 Task: Open Outlook and update the user name, initials, and time zone settings.
Action: Mouse moved to (43, 21)
Screenshot: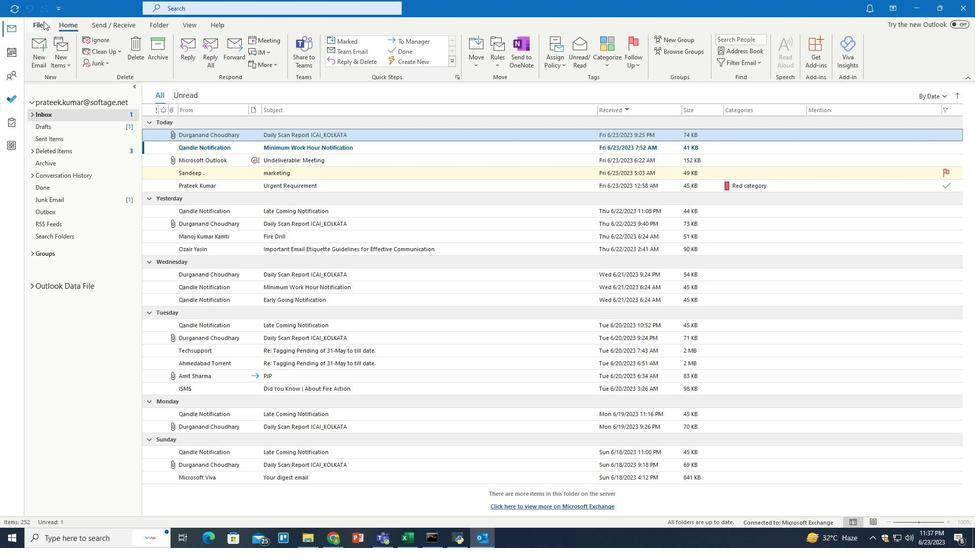 
Action: Mouse pressed left at (43, 21)
Screenshot: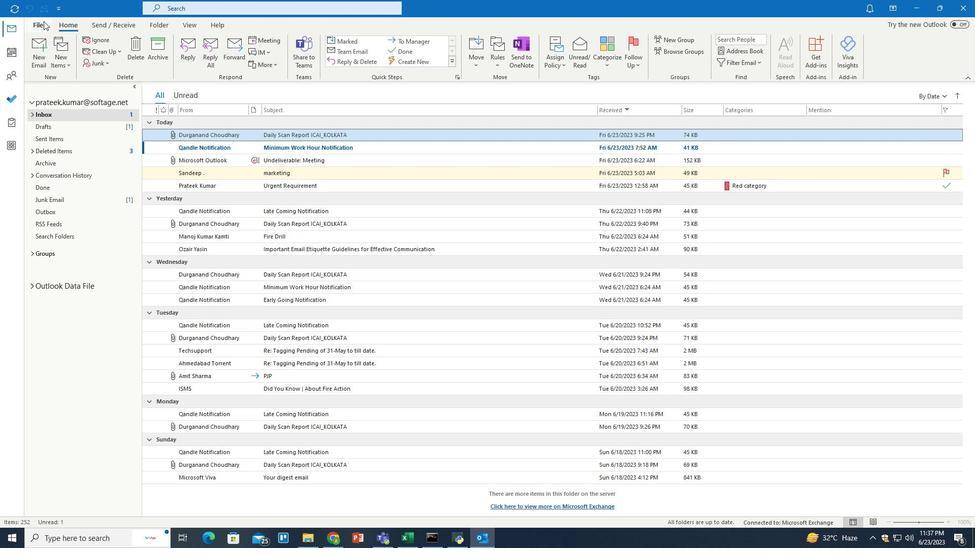 
Action: Mouse moved to (27, 483)
Screenshot: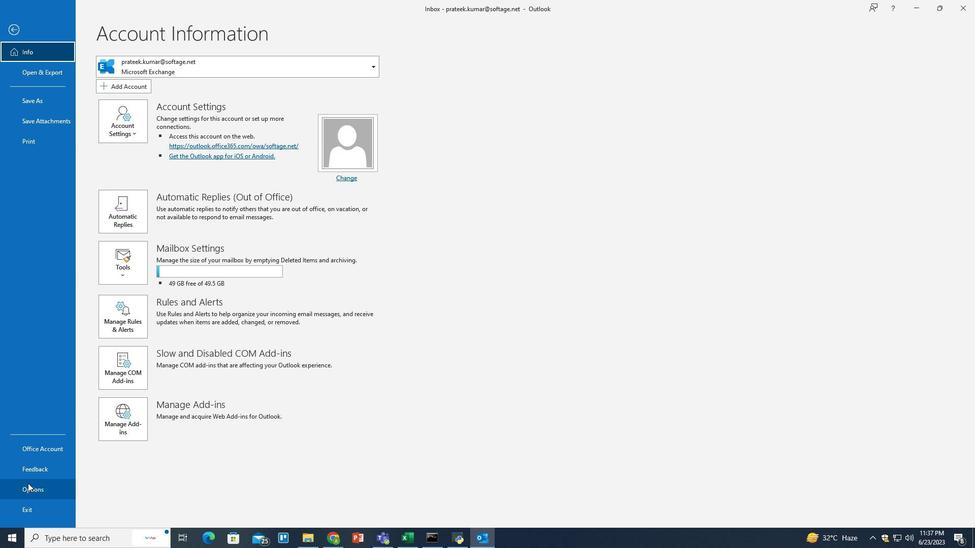 
Action: Mouse pressed left at (27, 483)
Screenshot: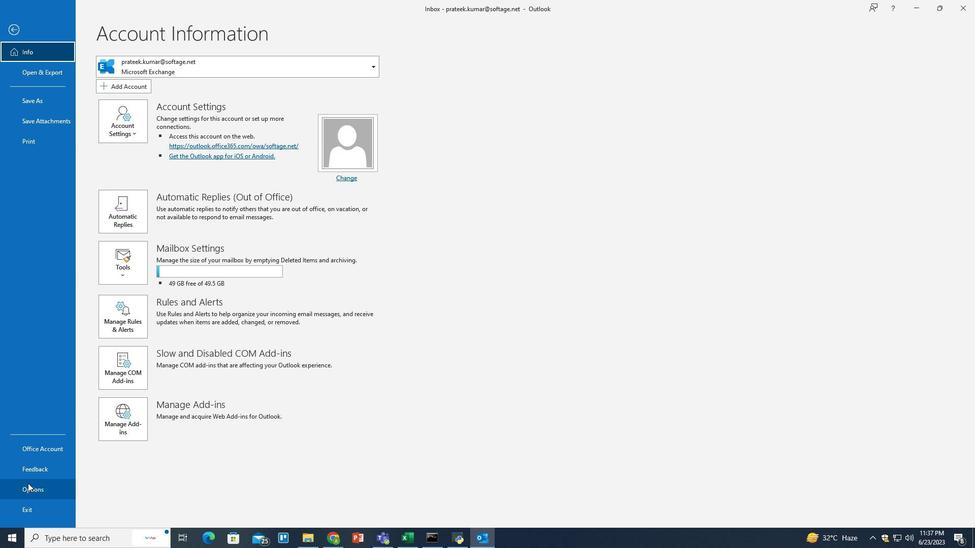 
Action: Mouse moved to (316, 138)
Screenshot: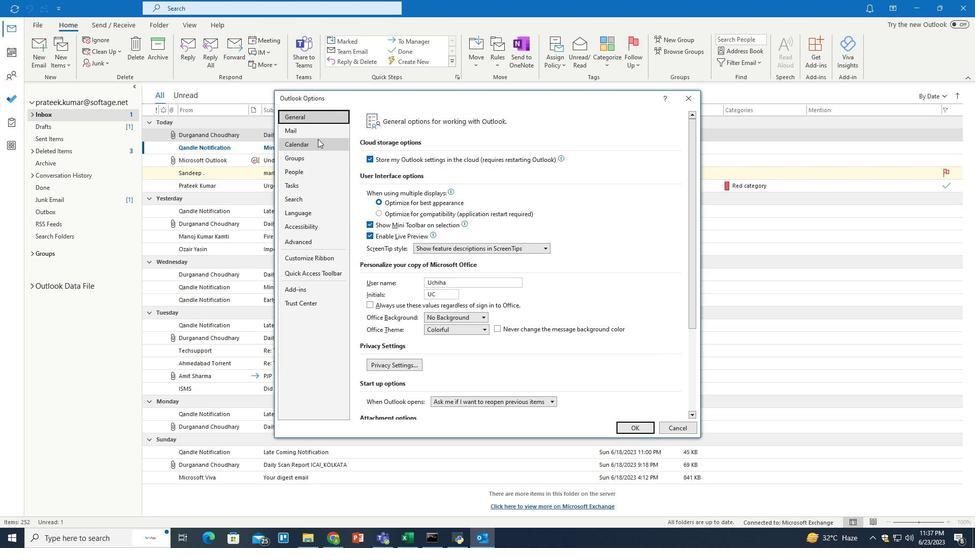 
Action: Mouse pressed left at (316, 138)
Screenshot: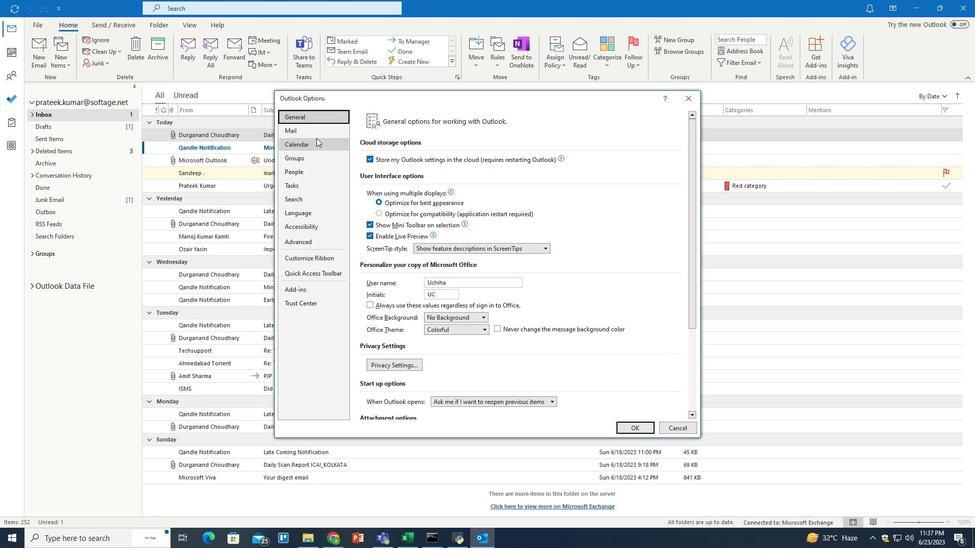 
Action: Mouse moved to (393, 248)
Screenshot: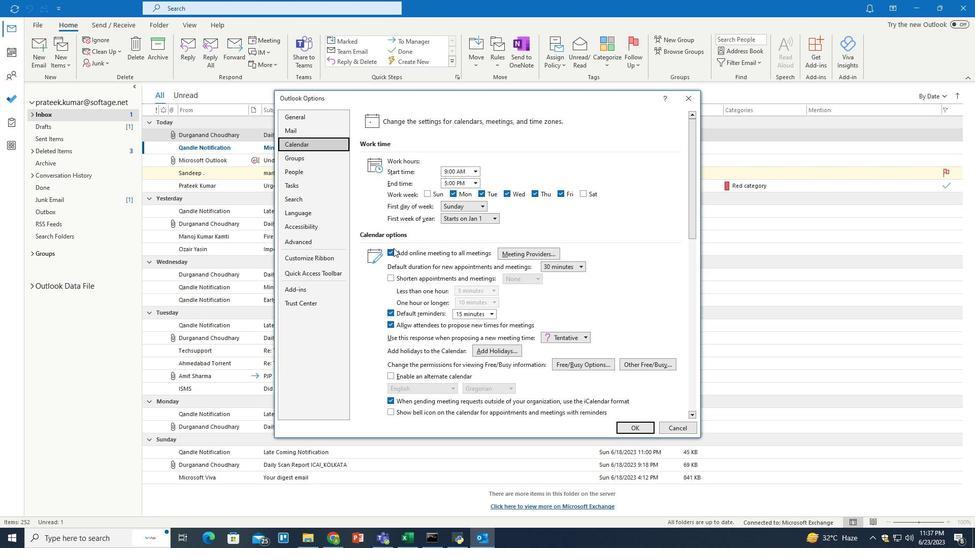 
Action: Mouse scrolled (393, 247) with delta (0, 0)
Screenshot: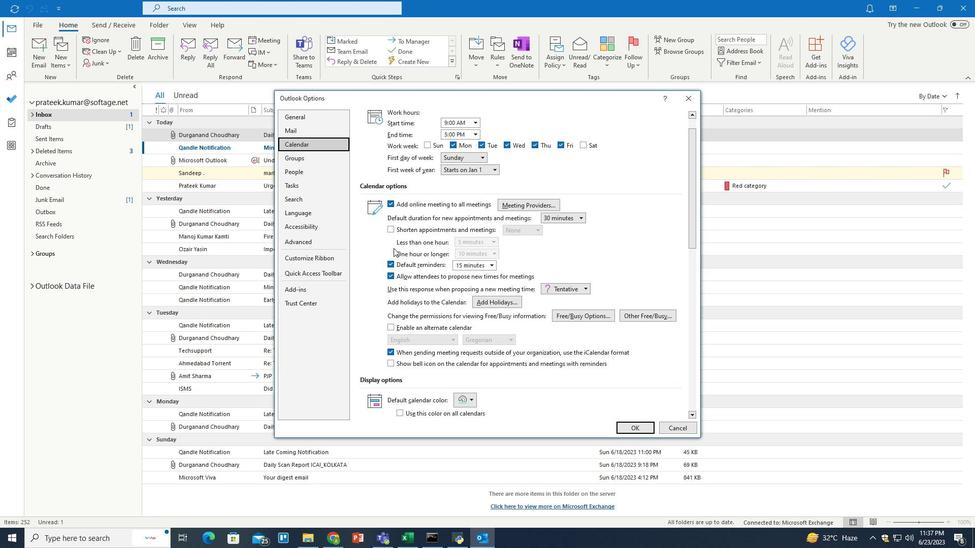 
Action: Mouse scrolled (393, 247) with delta (0, 0)
Screenshot: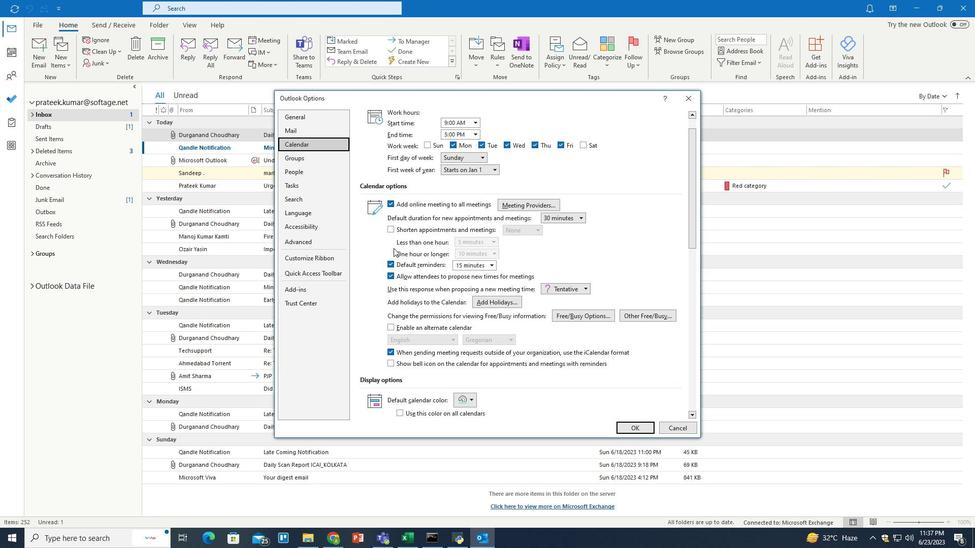 
Action: Mouse scrolled (393, 247) with delta (0, 0)
Screenshot: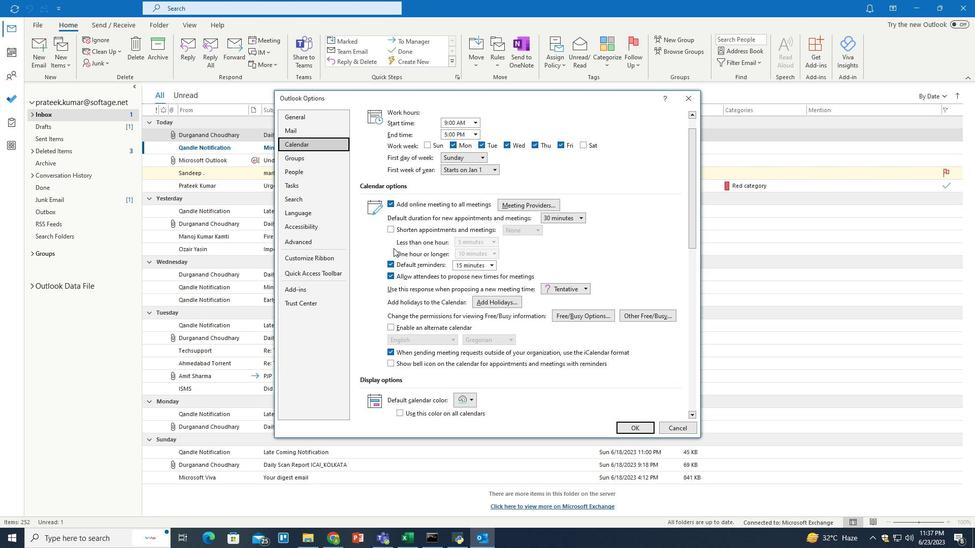 
Action: Mouse scrolled (393, 247) with delta (0, 0)
Screenshot: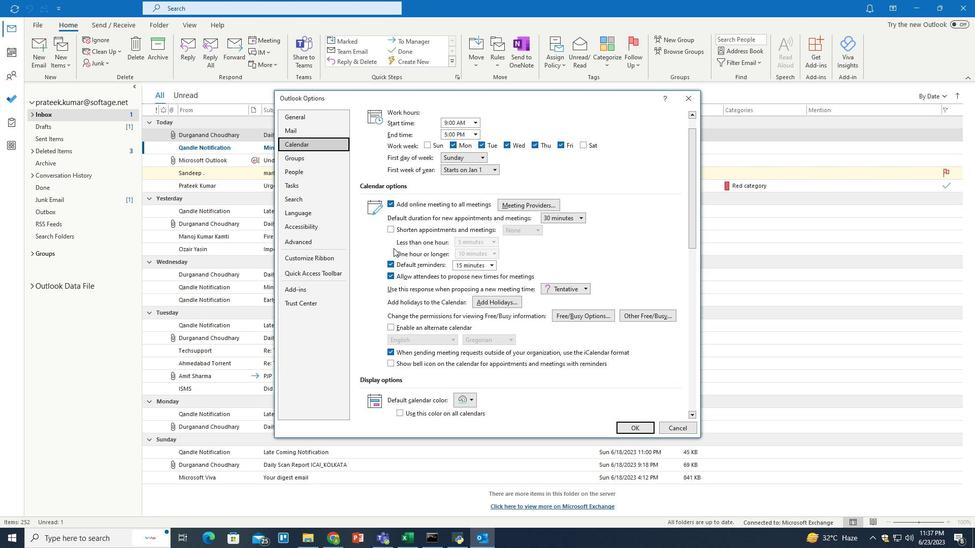 
Action: Mouse scrolled (393, 247) with delta (0, 0)
Screenshot: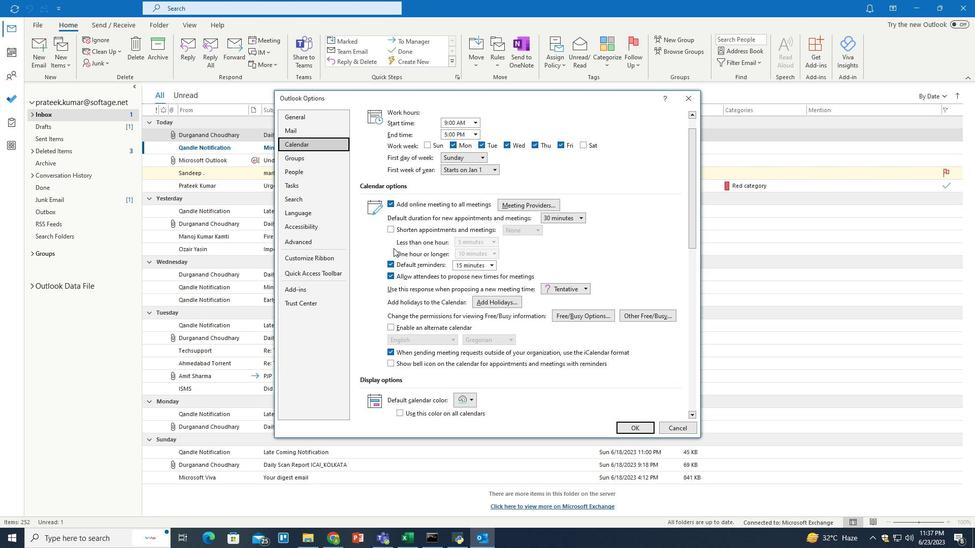 
Action: Mouse scrolled (393, 247) with delta (0, 0)
Screenshot: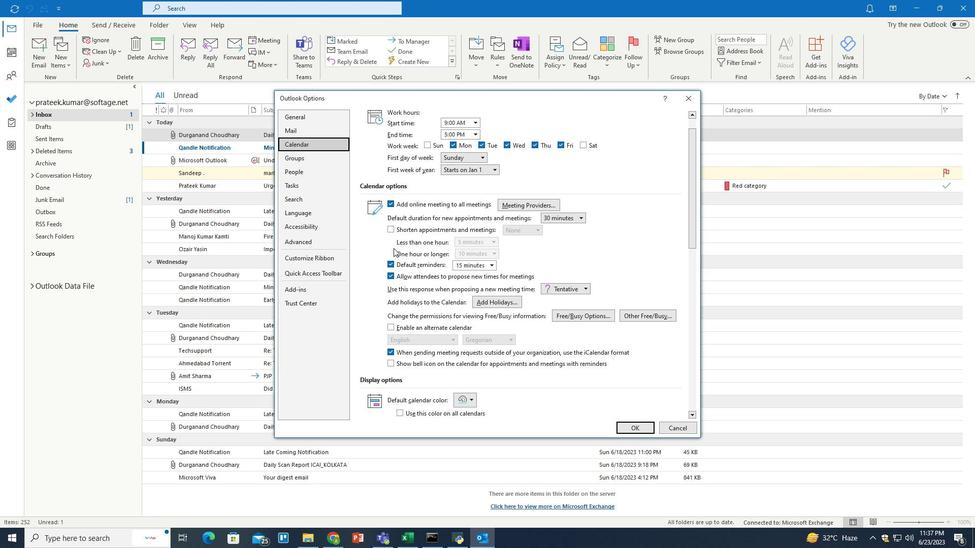 
Action: Mouse scrolled (393, 247) with delta (0, 0)
Screenshot: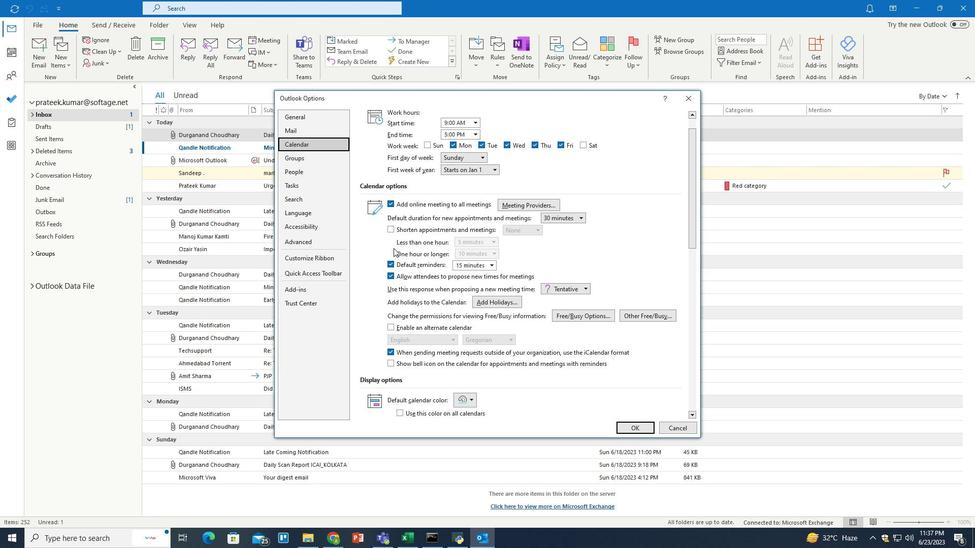 
Action: Mouse moved to (393, 250)
Screenshot: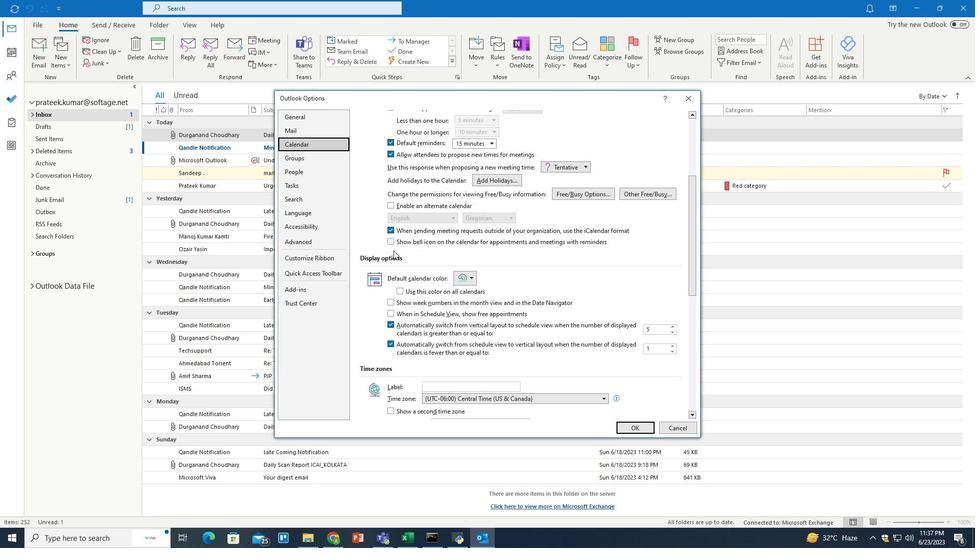 
Action: Mouse scrolled (393, 250) with delta (0, 0)
Screenshot: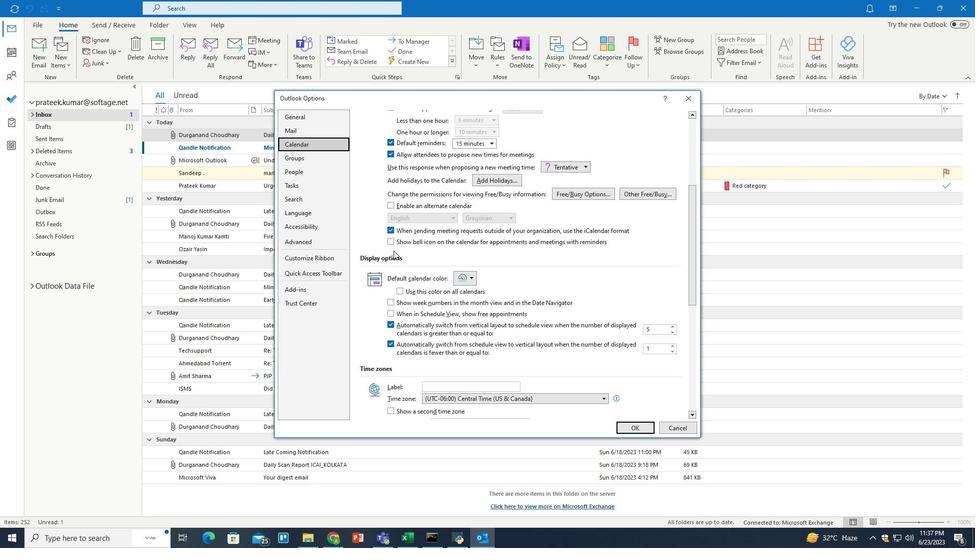 
Action: Mouse scrolled (393, 250) with delta (0, 0)
Screenshot: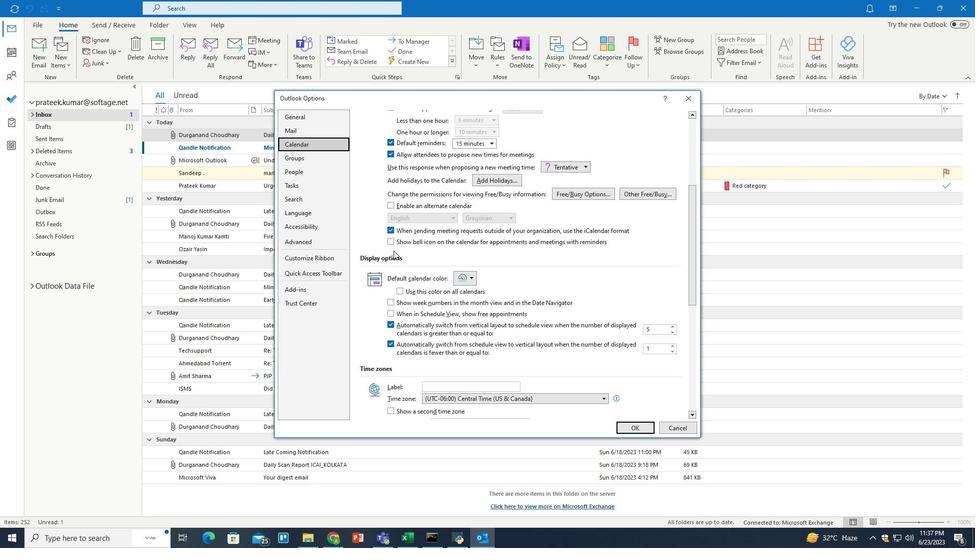 
Action: Mouse scrolled (393, 249) with delta (0, -1)
Screenshot: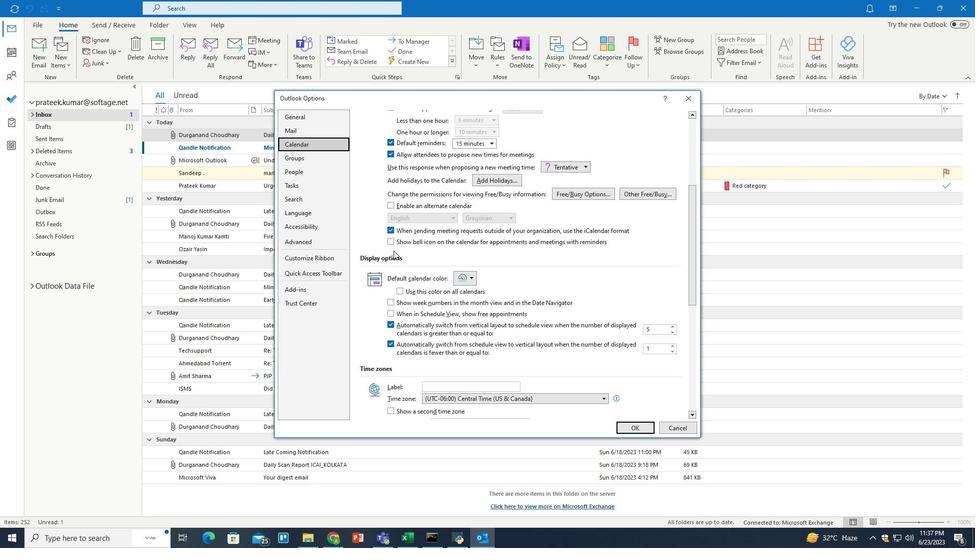 
Action: Mouse scrolled (393, 250) with delta (0, 0)
Screenshot: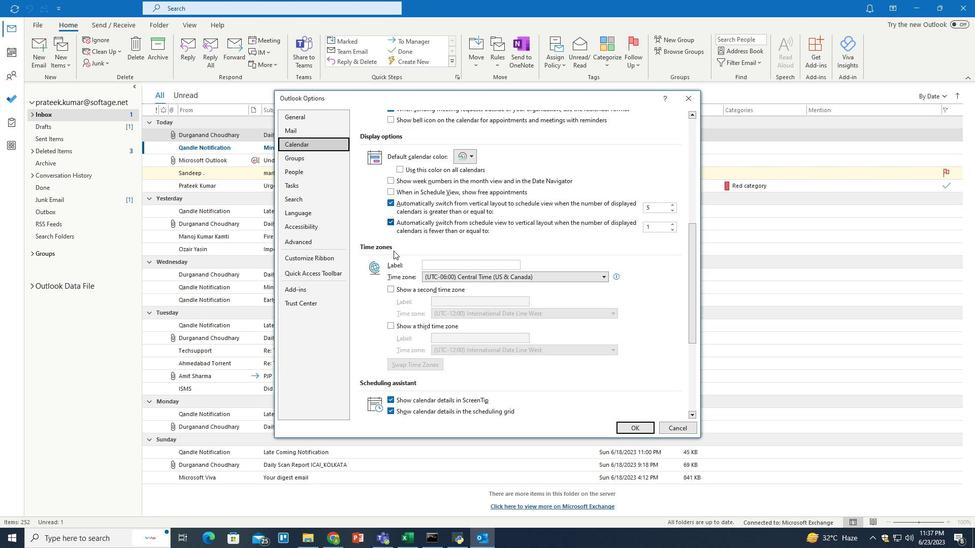 
Action: Mouse scrolled (393, 250) with delta (0, 0)
Screenshot: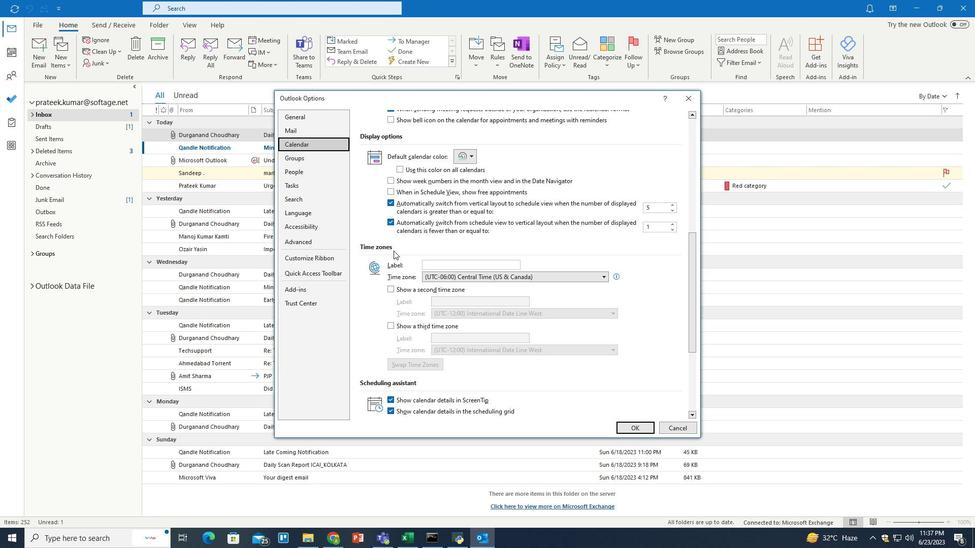 
Action: Mouse scrolled (393, 250) with delta (0, 0)
Screenshot: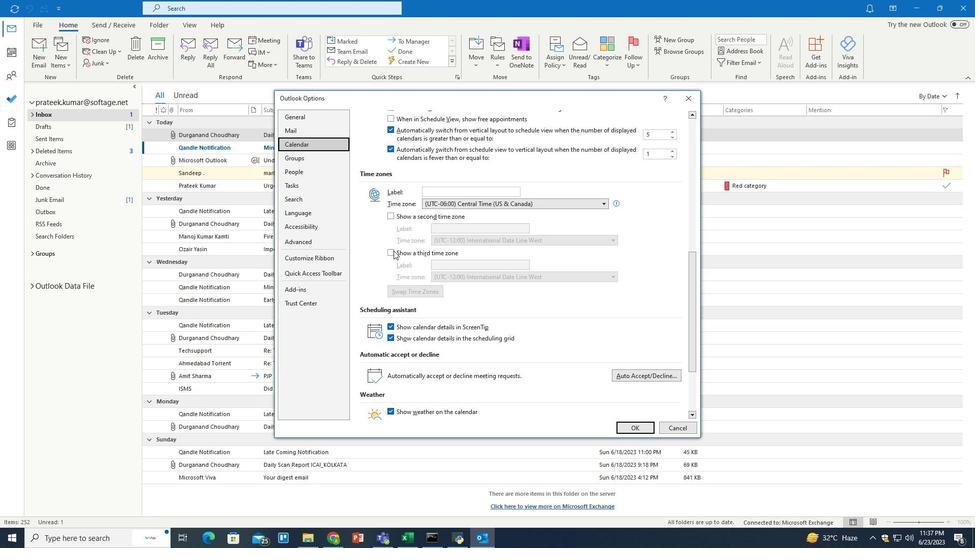 
Action: Mouse scrolled (393, 250) with delta (0, 0)
Screenshot: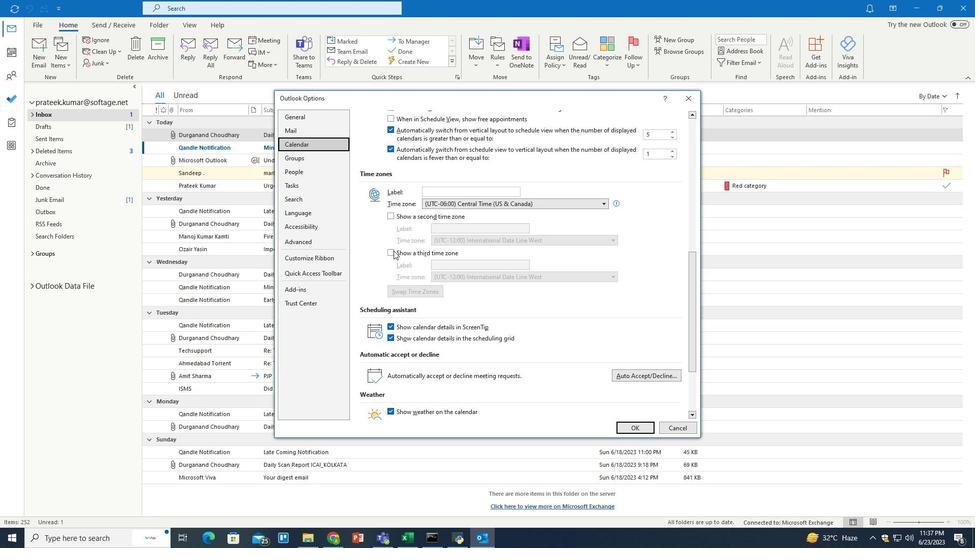 
Action: Mouse scrolled (393, 250) with delta (0, 0)
Screenshot: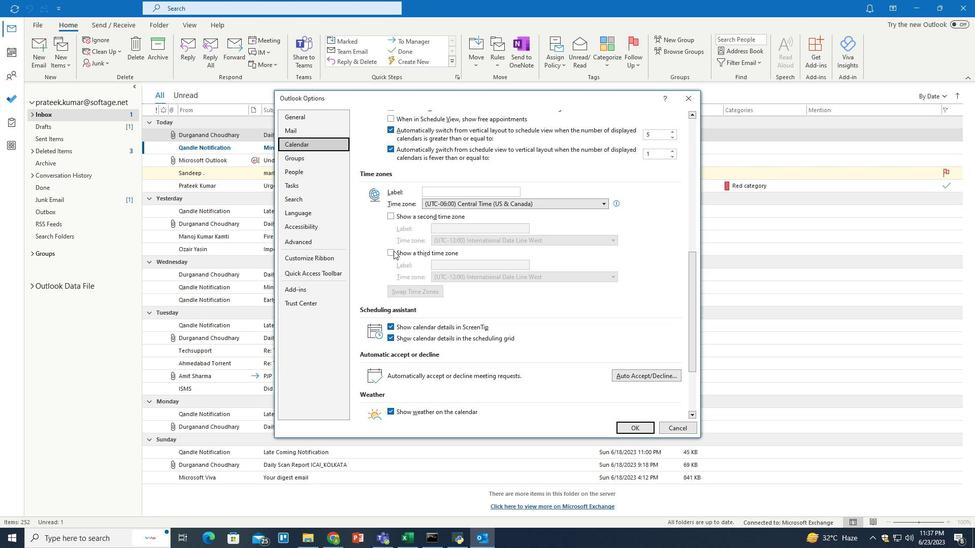 
Action: Mouse scrolled (393, 250) with delta (0, 0)
Screenshot: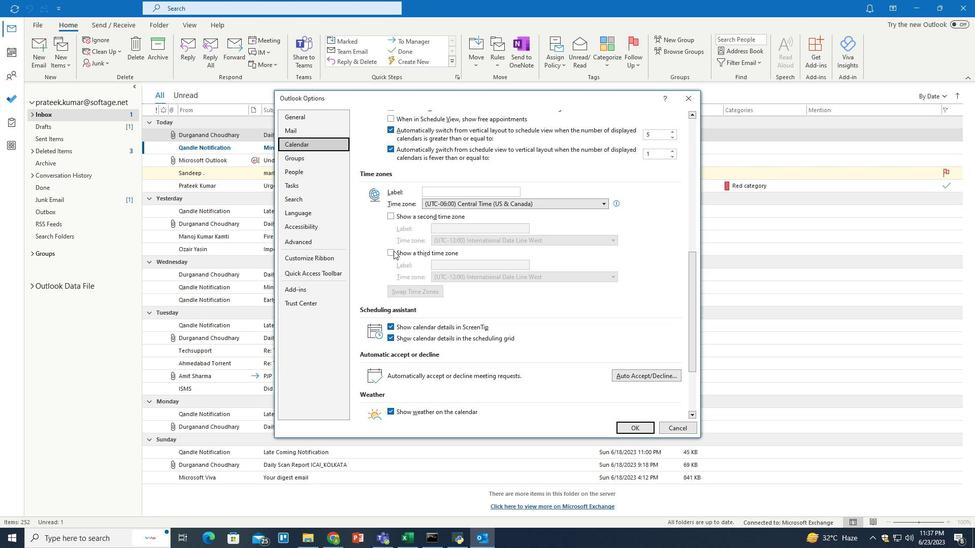 
Action: Mouse moved to (407, 400)
Screenshot: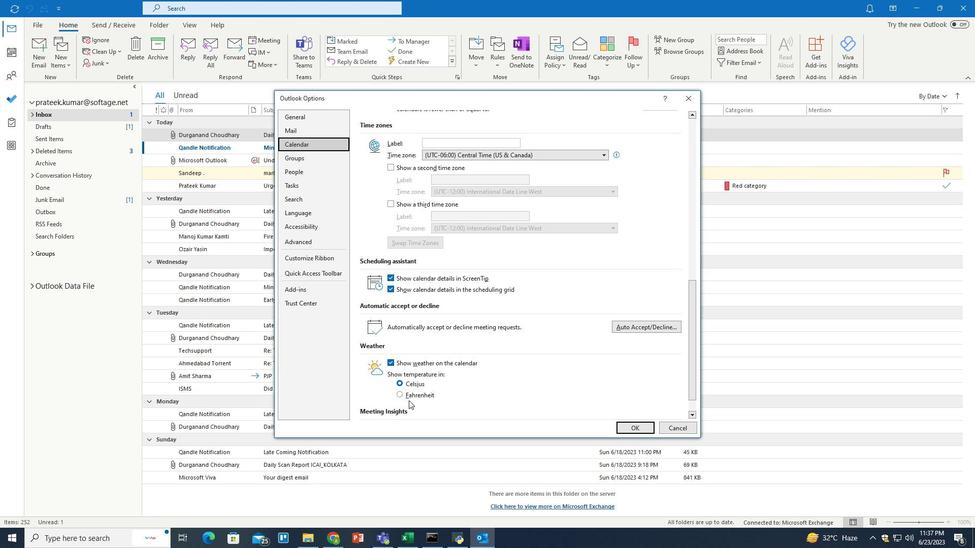 
Action: Mouse scrolled (407, 400) with delta (0, 0)
Screenshot: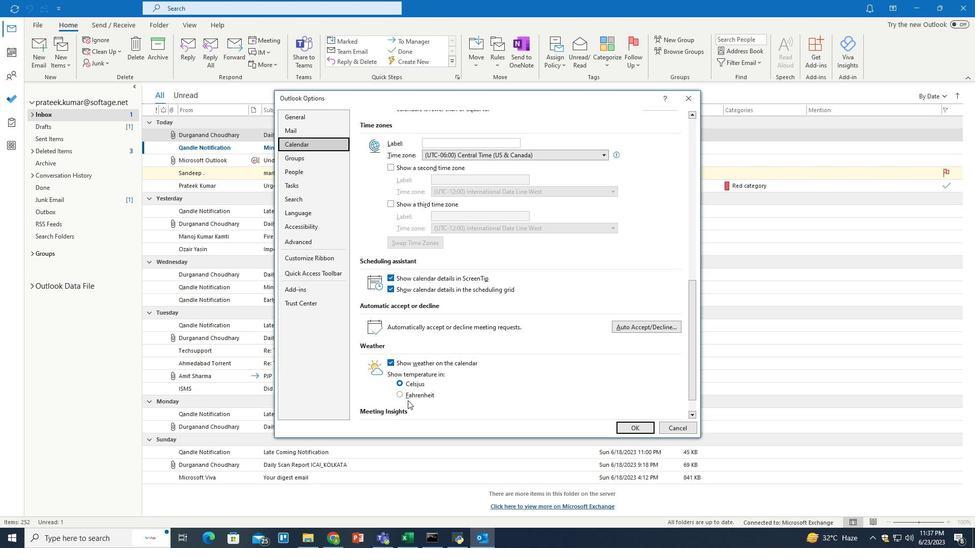 
Action: Mouse scrolled (407, 400) with delta (0, 0)
Screenshot: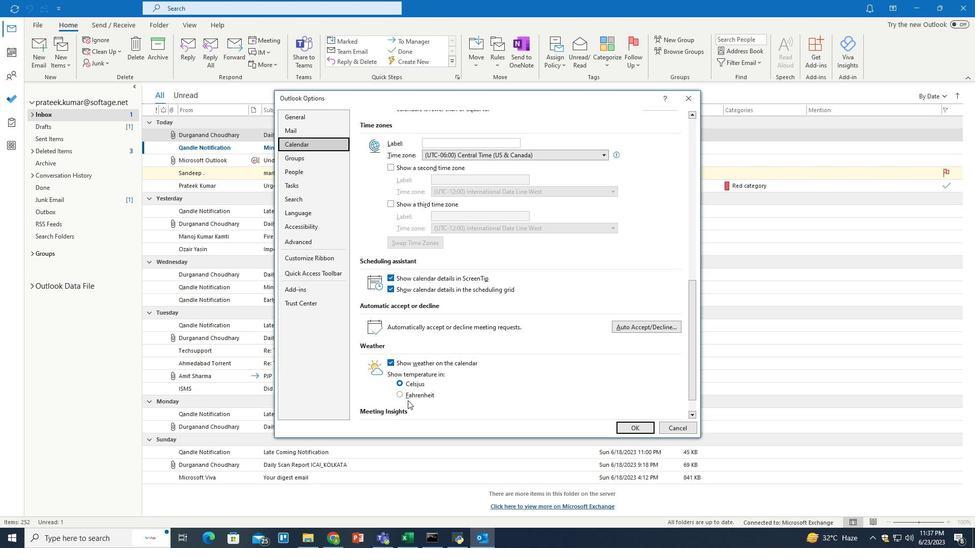 
Action: Mouse scrolled (407, 400) with delta (0, 0)
Screenshot: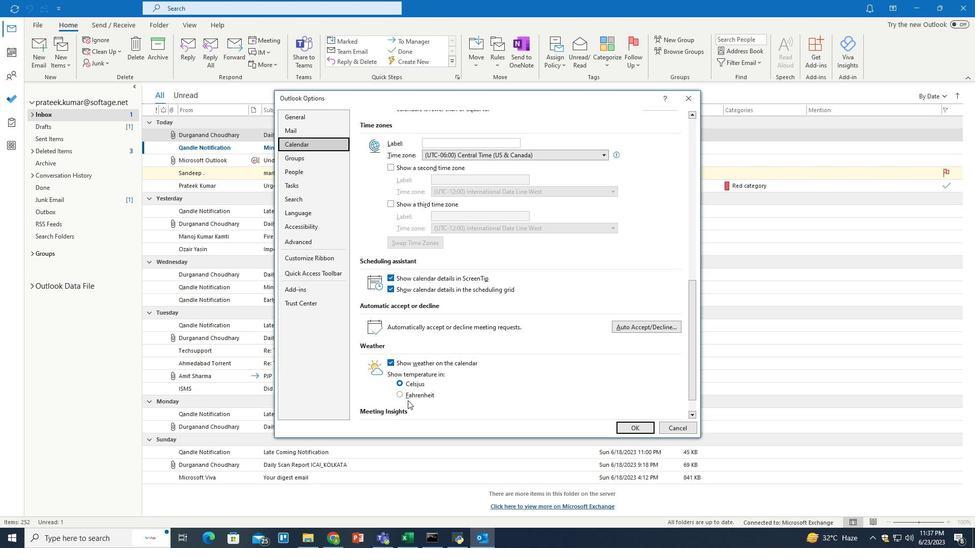 
Action: Mouse scrolled (407, 400) with delta (0, 0)
Screenshot: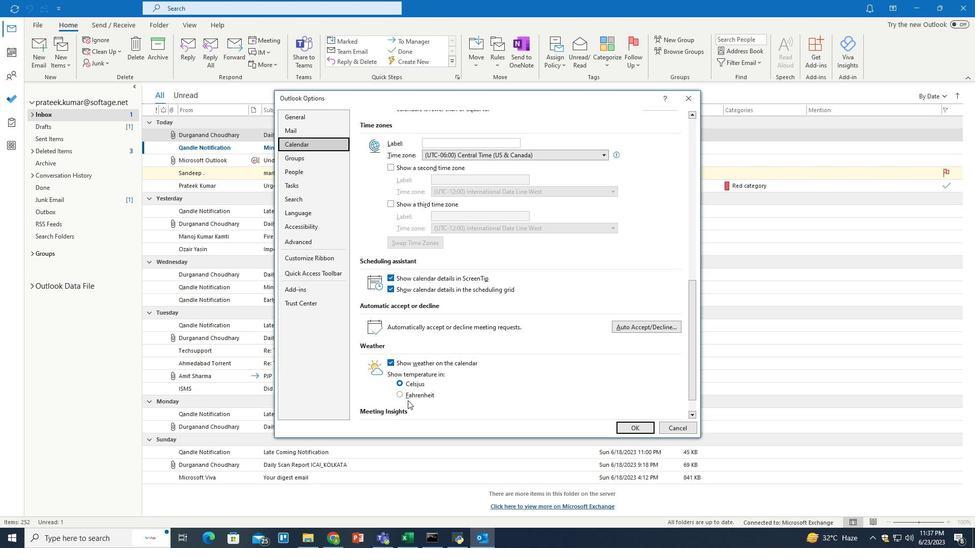 
Action: Mouse scrolled (407, 400) with delta (0, 0)
Screenshot: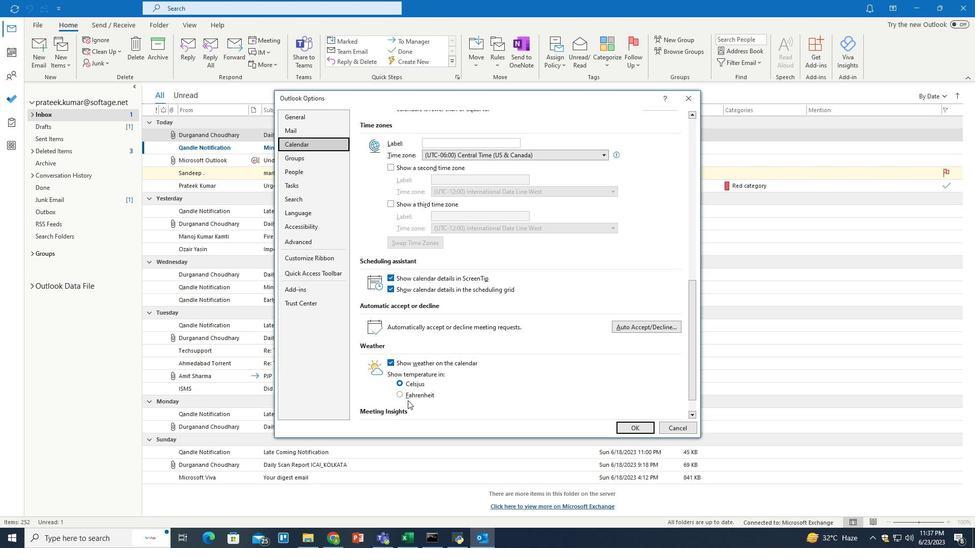 
Action: Mouse scrolled (407, 400) with delta (0, 0)
Screenshot: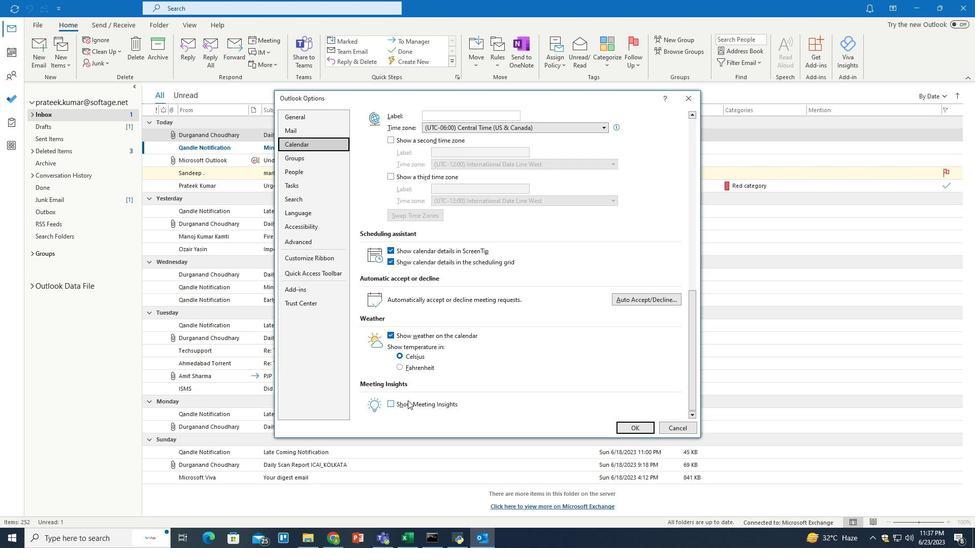 
Action: Mouse moved to (396, 402)
Screenshot: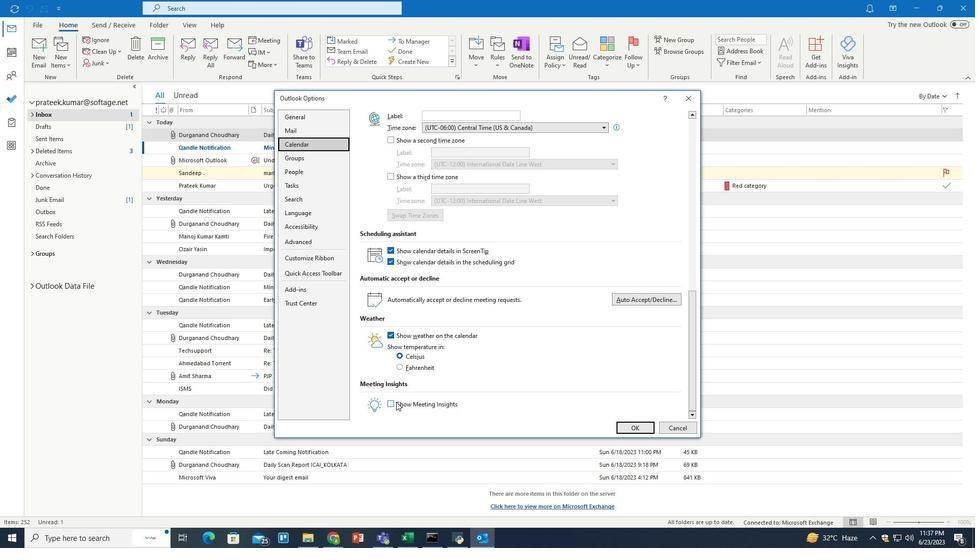 
Action: Mouse pressed left at (396, 402)
Screenshot: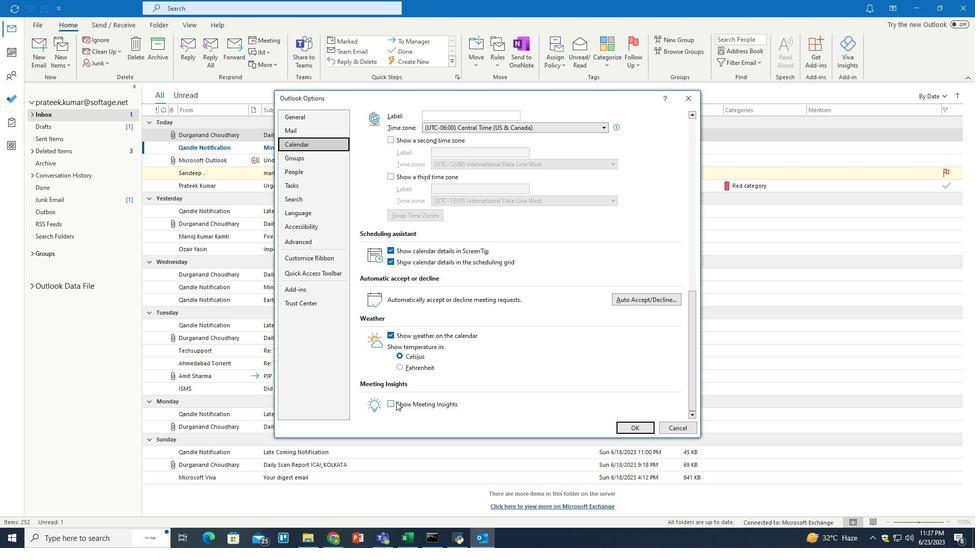 
